 Task: Make in the project AgileCamp a sprint 'Regression Testing Sprint'. Create in the project AgileCamp a sprint 'Regression Testing Sprint'. Add in the project AgileCamp a sprint 'Regression Testing Sprint'
Action: Mouse moved to (1210, 212)
Screenshot: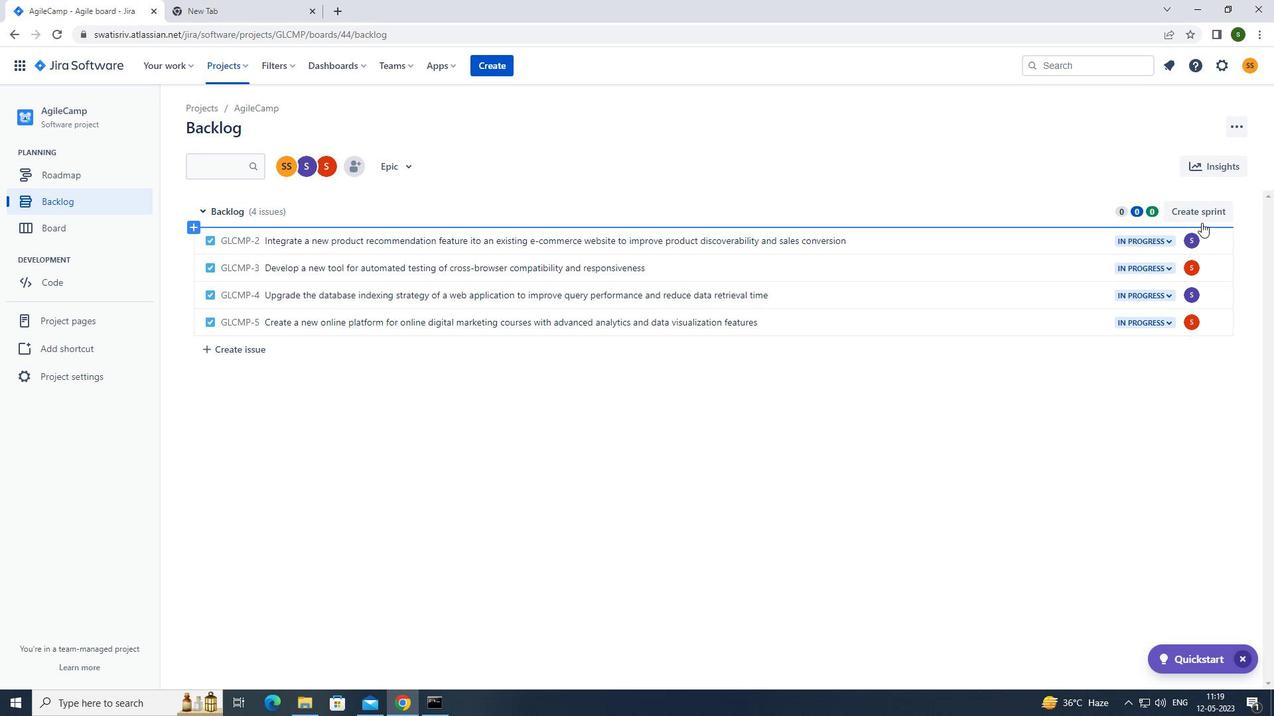 
Action: Mouse pressed left at (1210, 212)
Screenshot: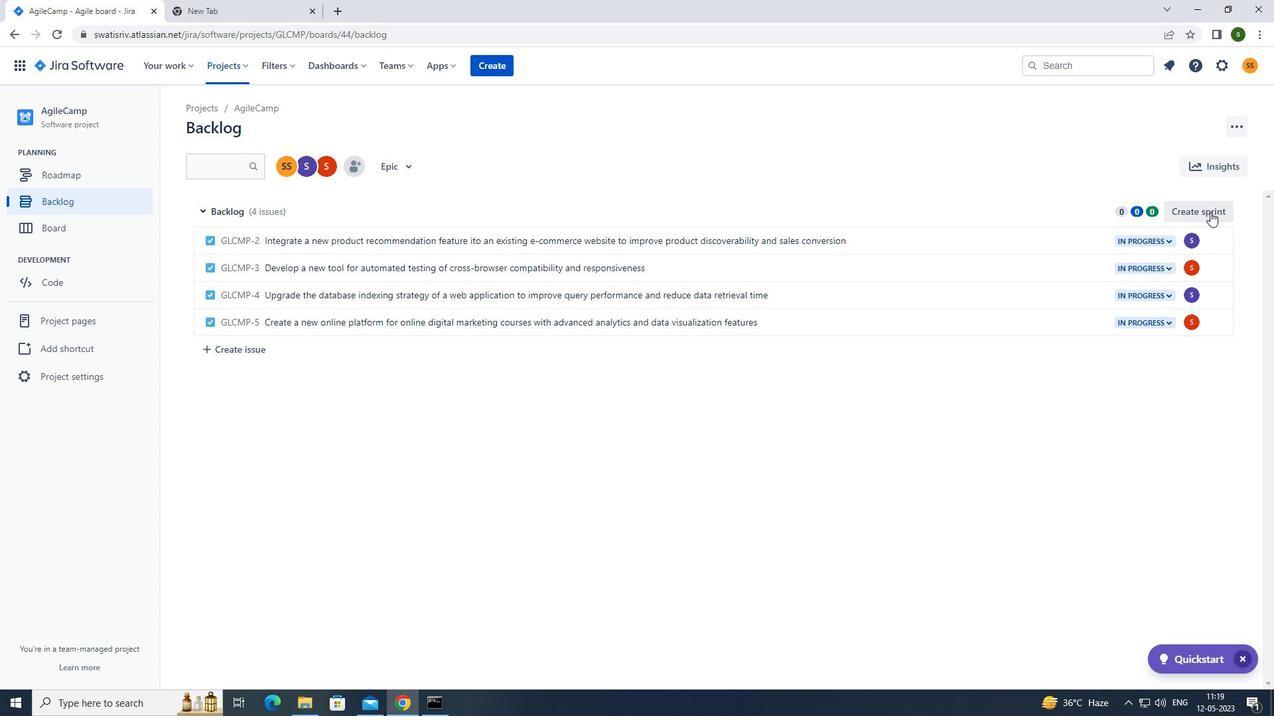 
Action: Mouse moved to (1223, 214)
Screenshot: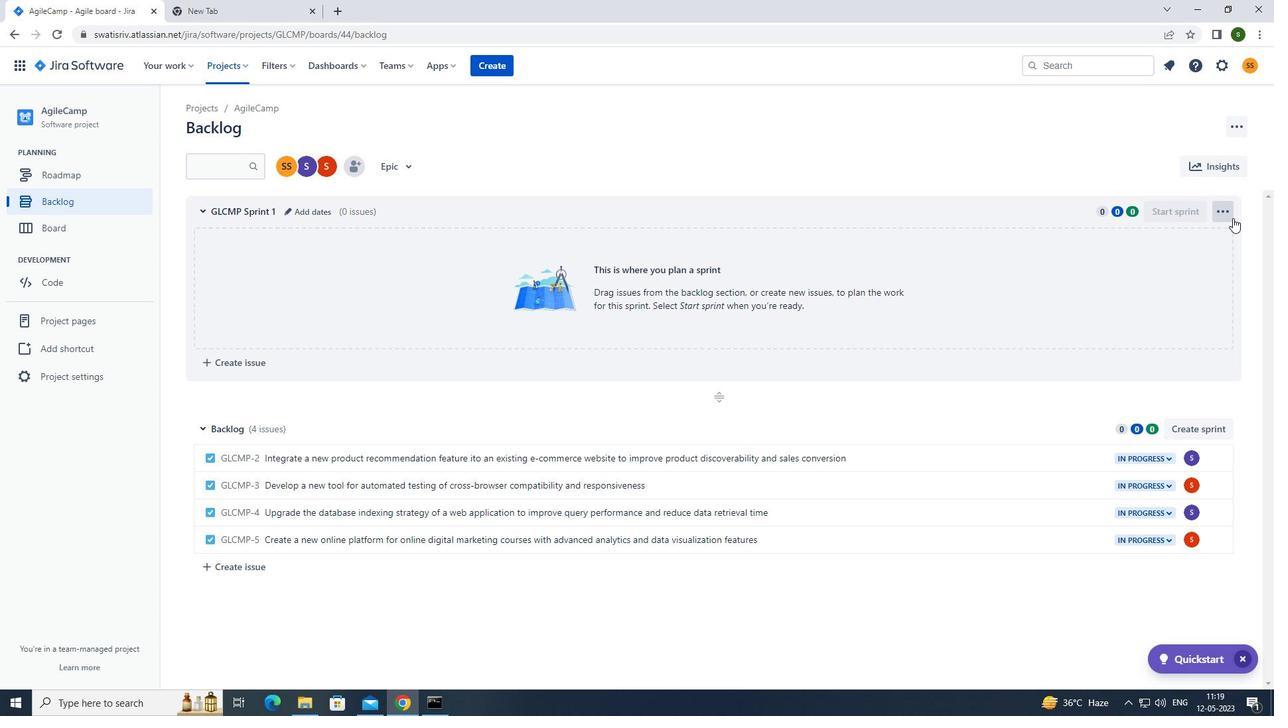 
Action: Mouse pressed left at (1223, 214)
Screenshot: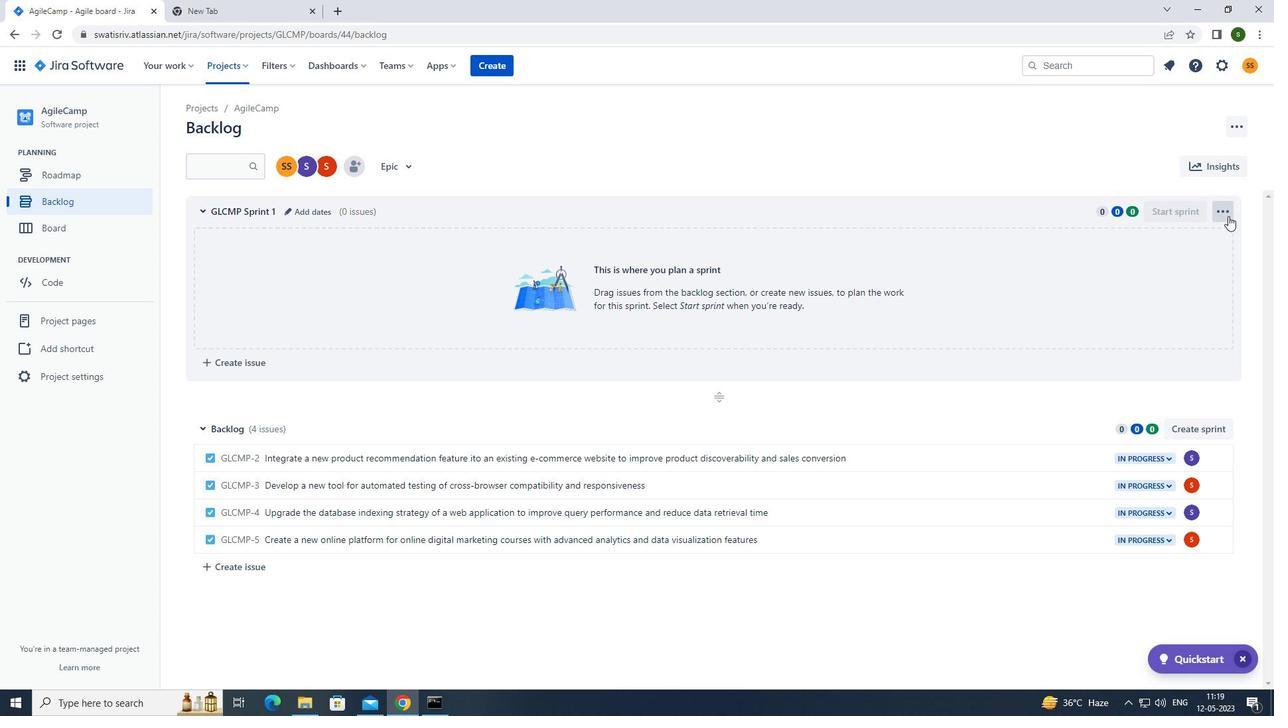 
Action: Mouse moved to (1202, 234)
Screenshot: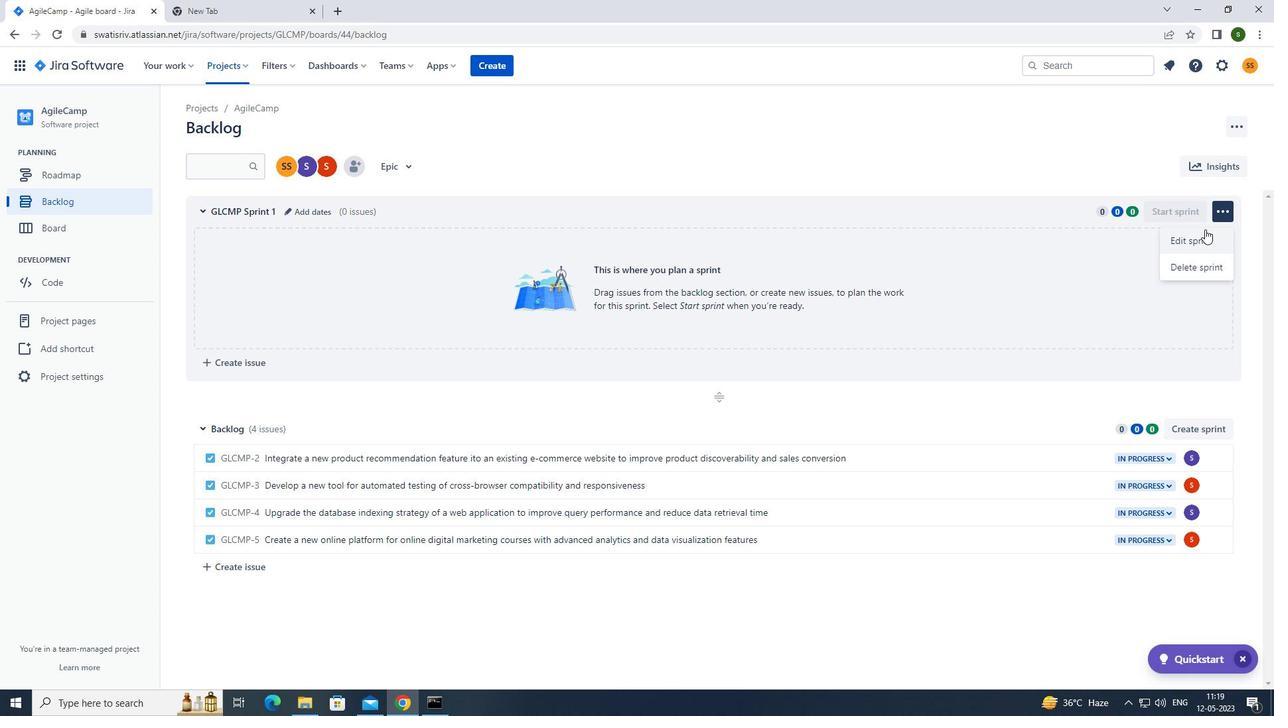 
Action: Mouse pressed left at (1202, 234)
Screenshot: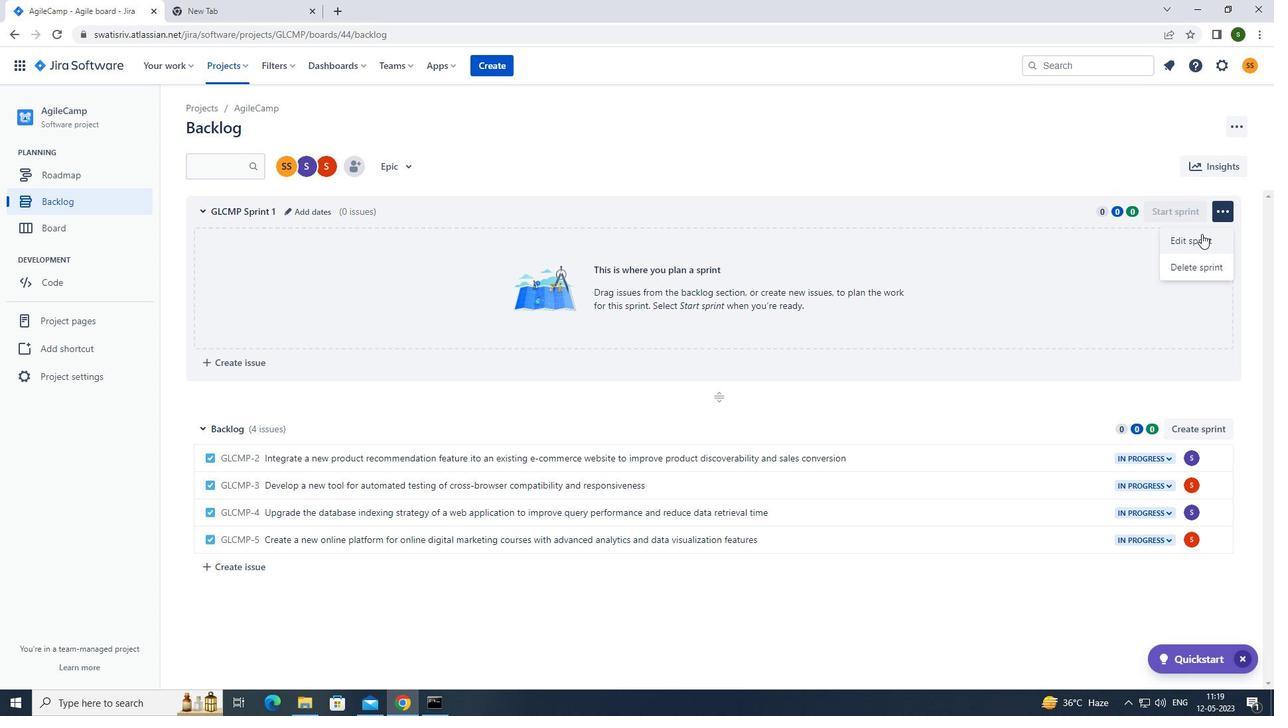 
Action: Mouse moved to (548, 157)
Screenshot: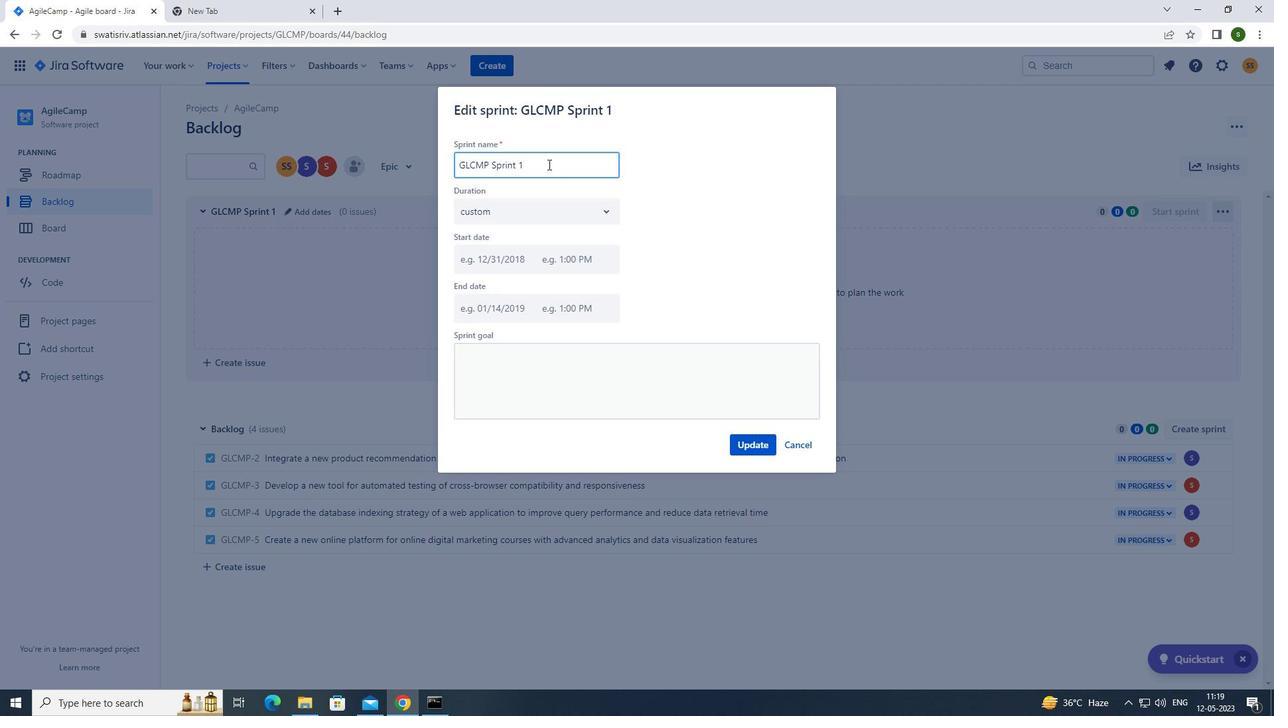 
Action: Key pressed <Key.backspace><Key.backspace><Key.backspace><Key.backspace><Key.backspace><Key.backspace><Key.backspace><Key.backspace><Key.backspace><Key.backspace><Key.backspace><Key.backspace><Key.backspace><Key.backspace><Key.backspace><Key.backspace><Key.backspace><Key.backspace><Key.backspace><Key.caps_lock>r<Key.caps_lock>egression<Key.space><Key.caps_lock>t<Key.caps_lock>esting<Key.space><Key.caps_lock>s<Key.caps_lock>print
Screenshot: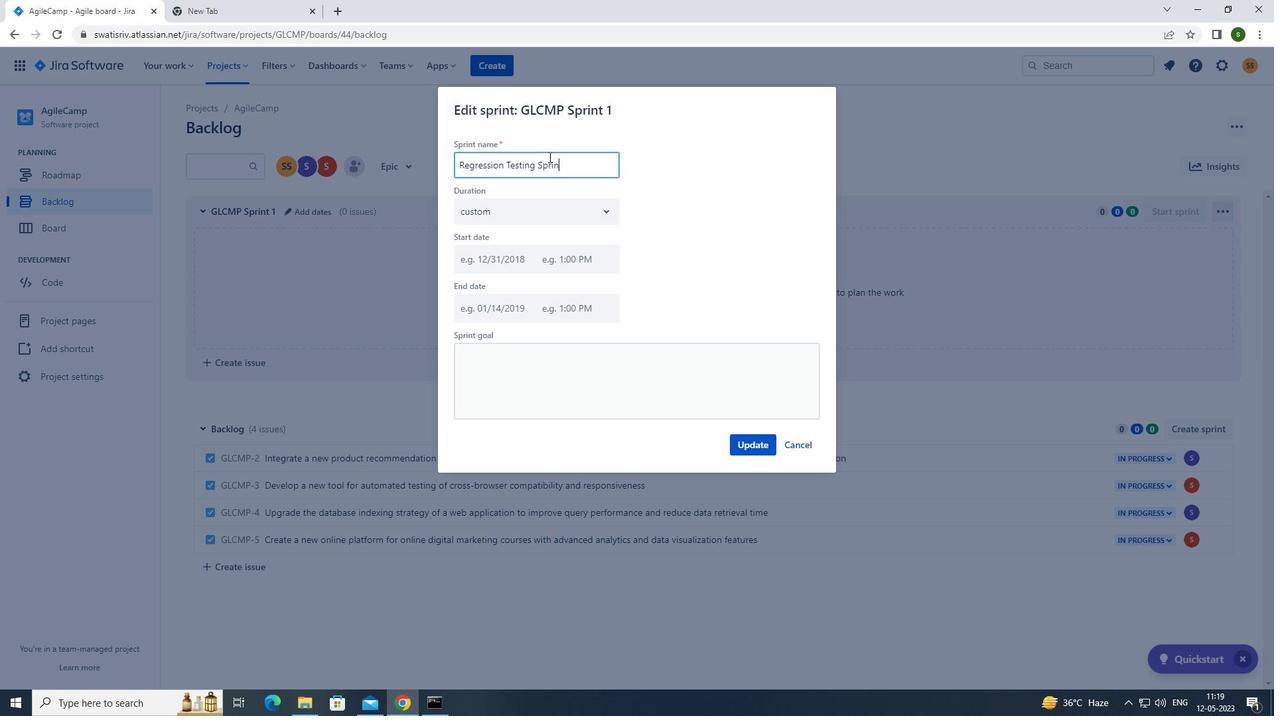 
Action: Mouse moved to (764, 443)
Screenshot: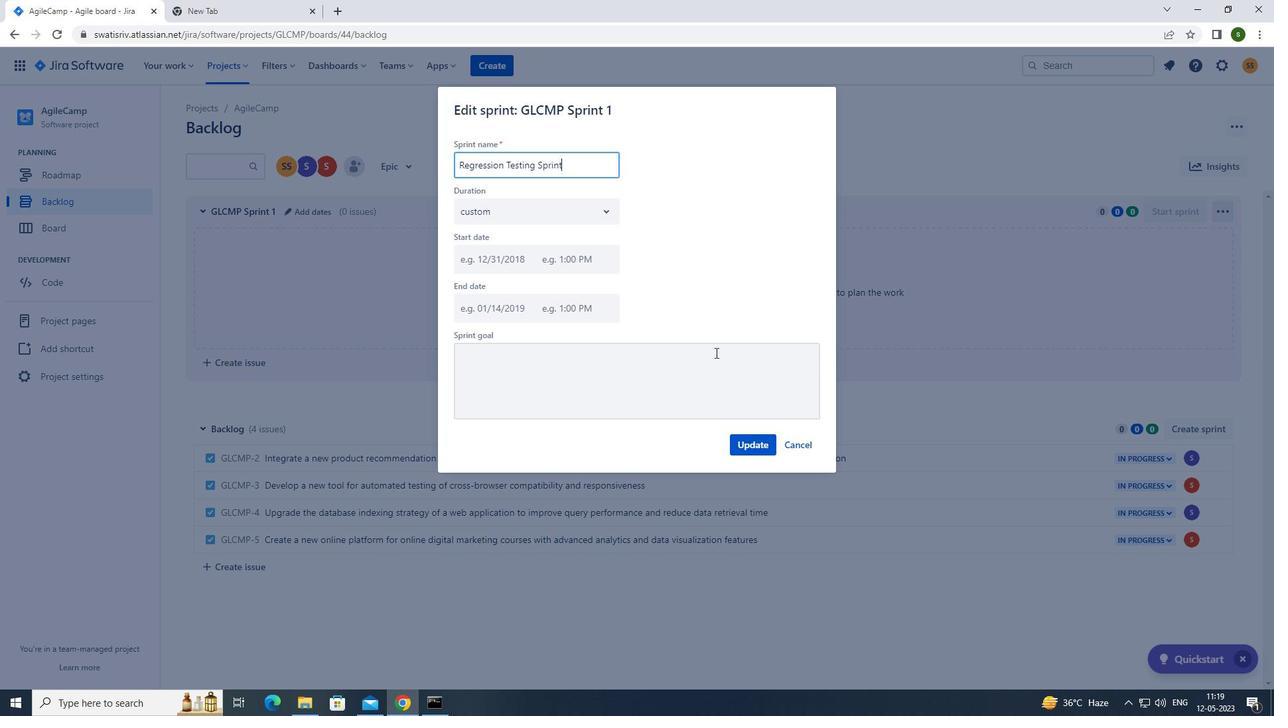 
Action: Mouse pressed left at (764, 443)
Screenshot: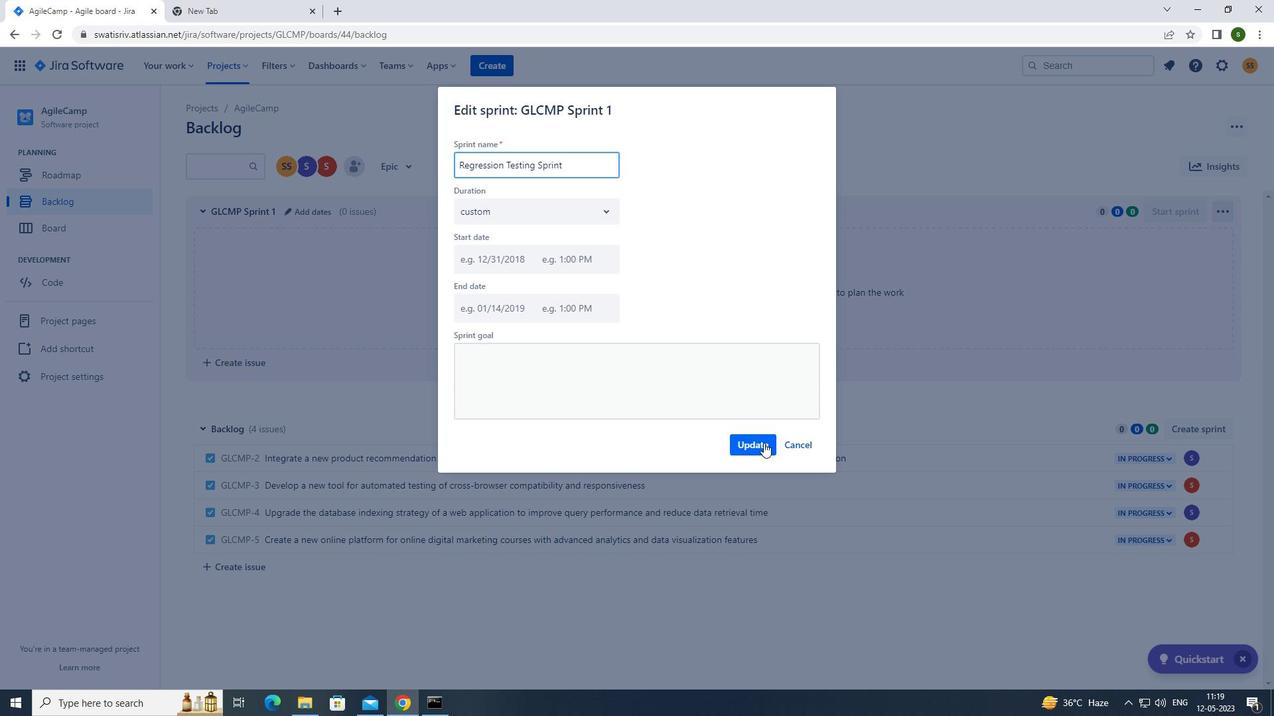 
Action: Mouse moved to (1208, 434)
Screenshot: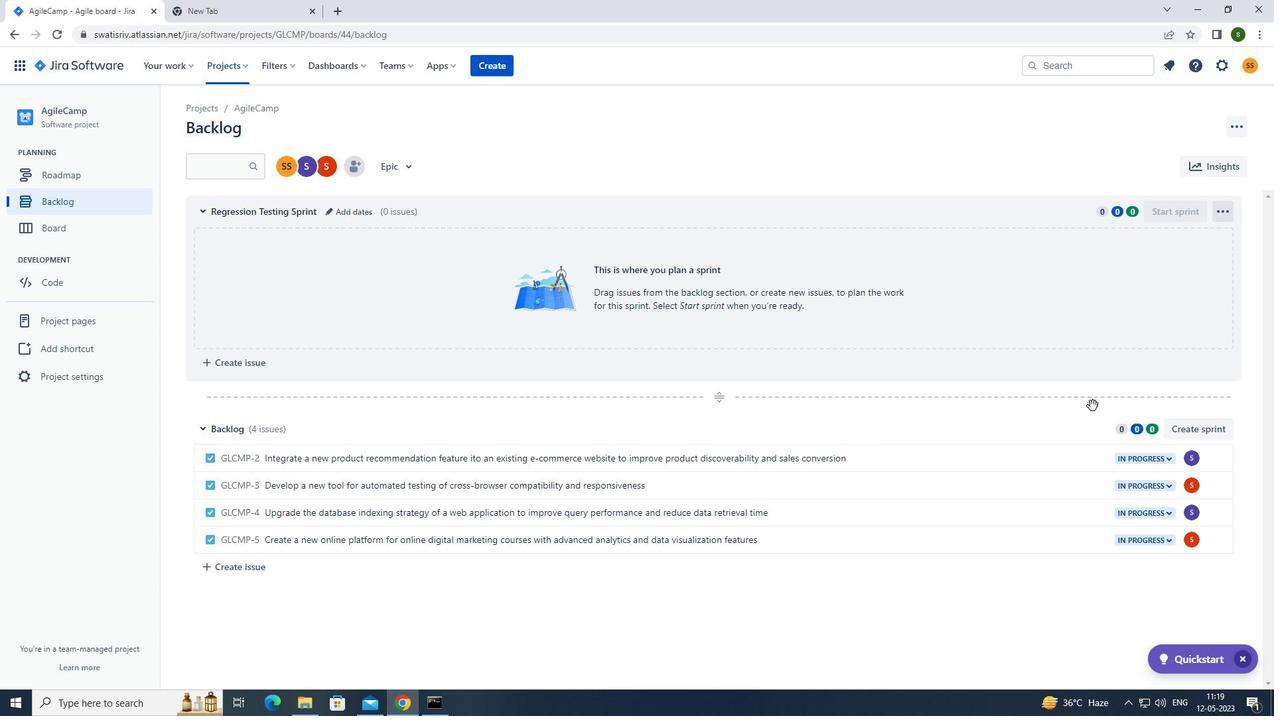 
Action: Mouse pressed left at (1208, 434)
Screenshot: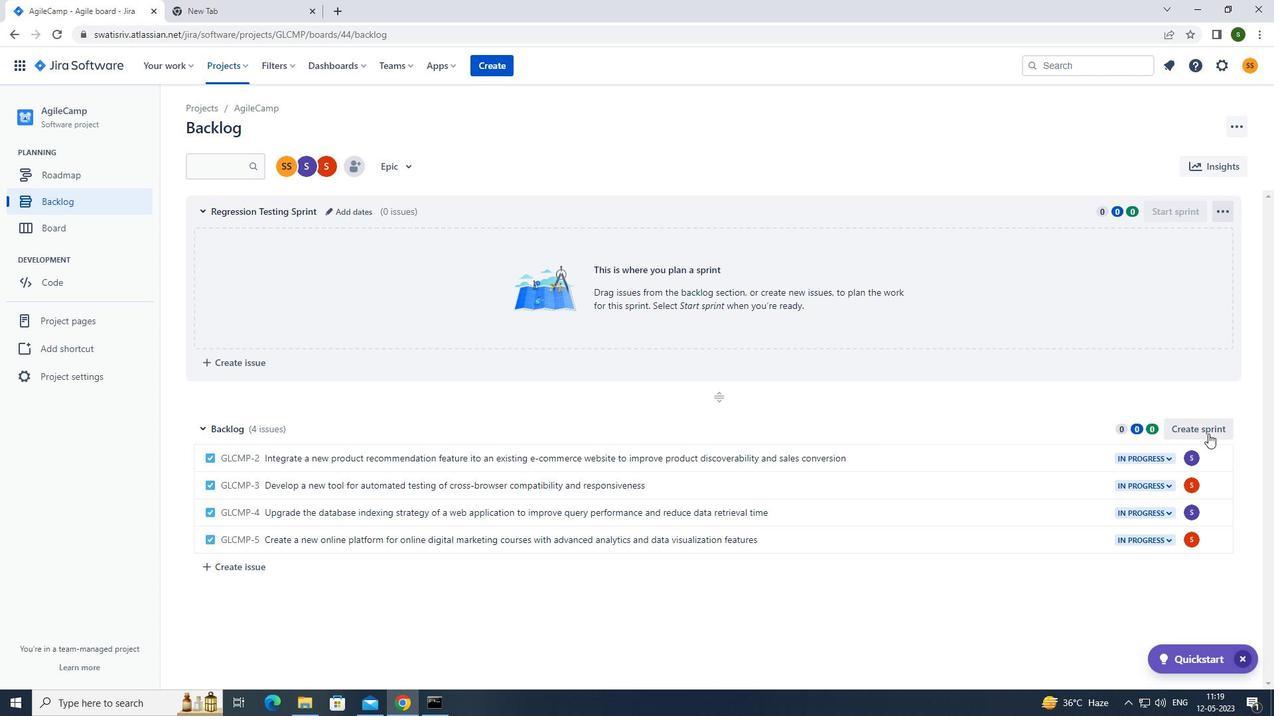 
Action: Mouse moved to (1232, 435)
Screenshot: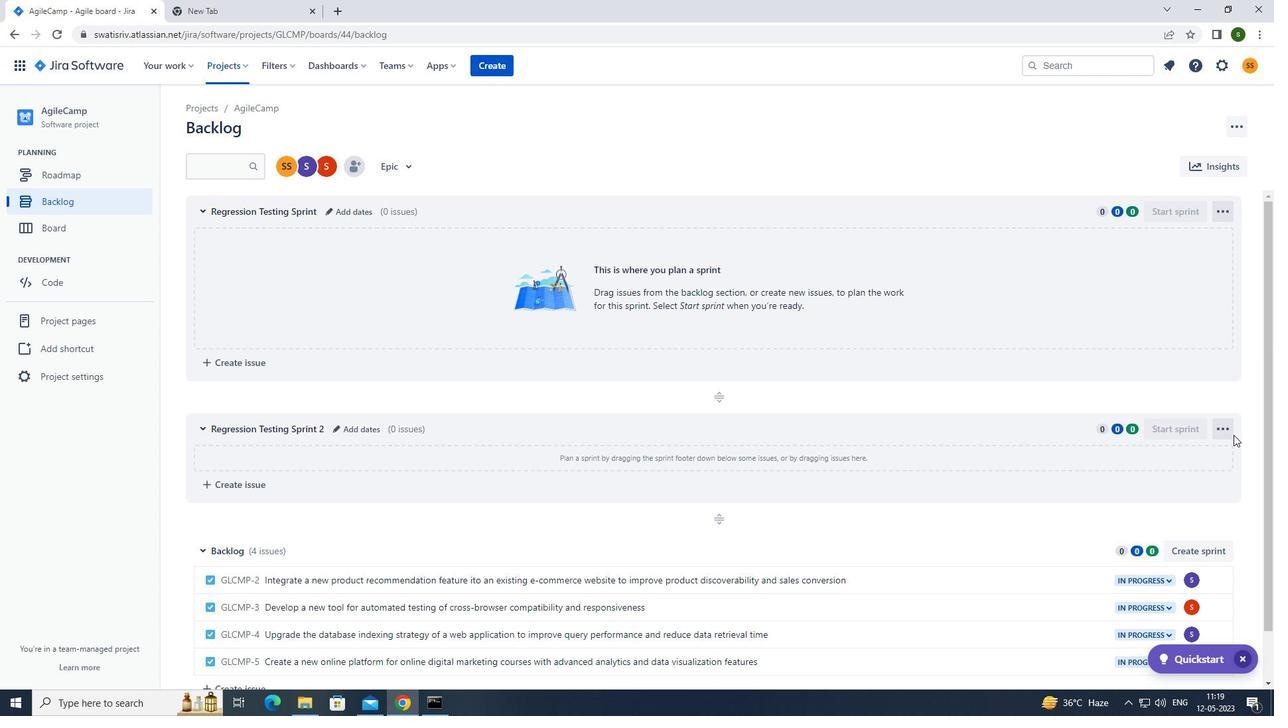 
Action: Mouse pressed left at (1232, 435)
Screenshot: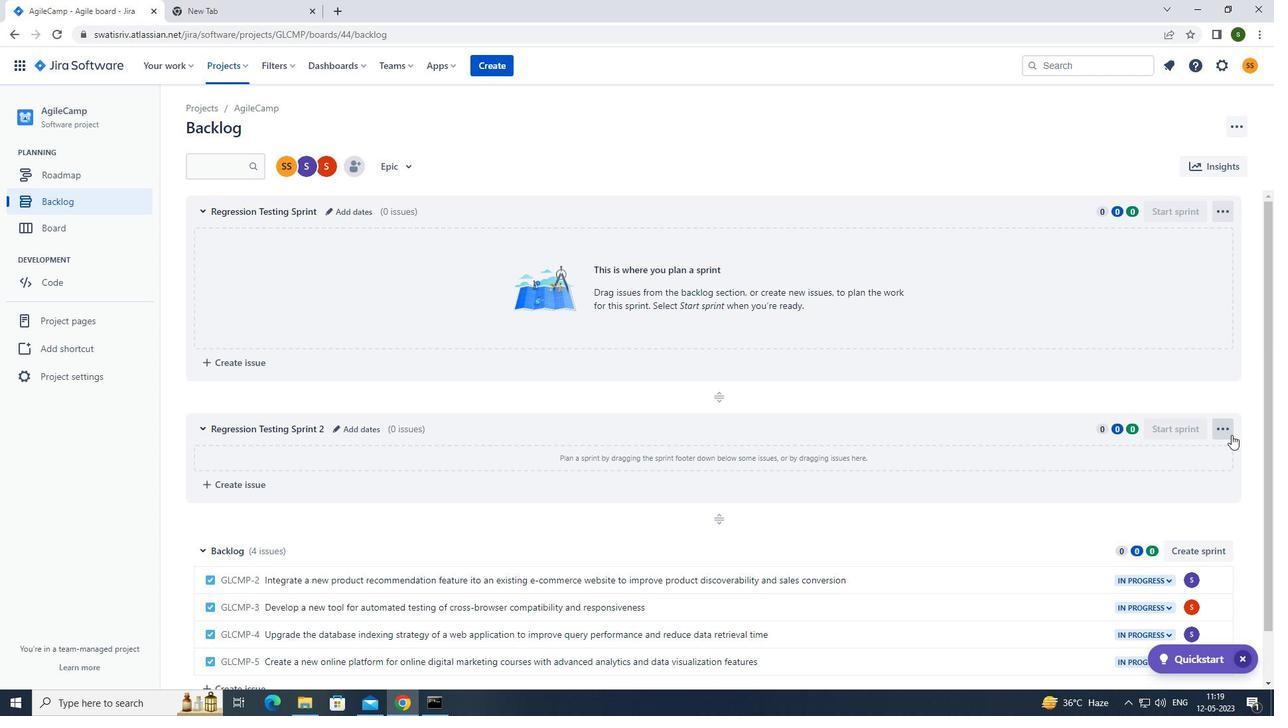 
Action: Mouse moved to (1196, 479)
Screenshot: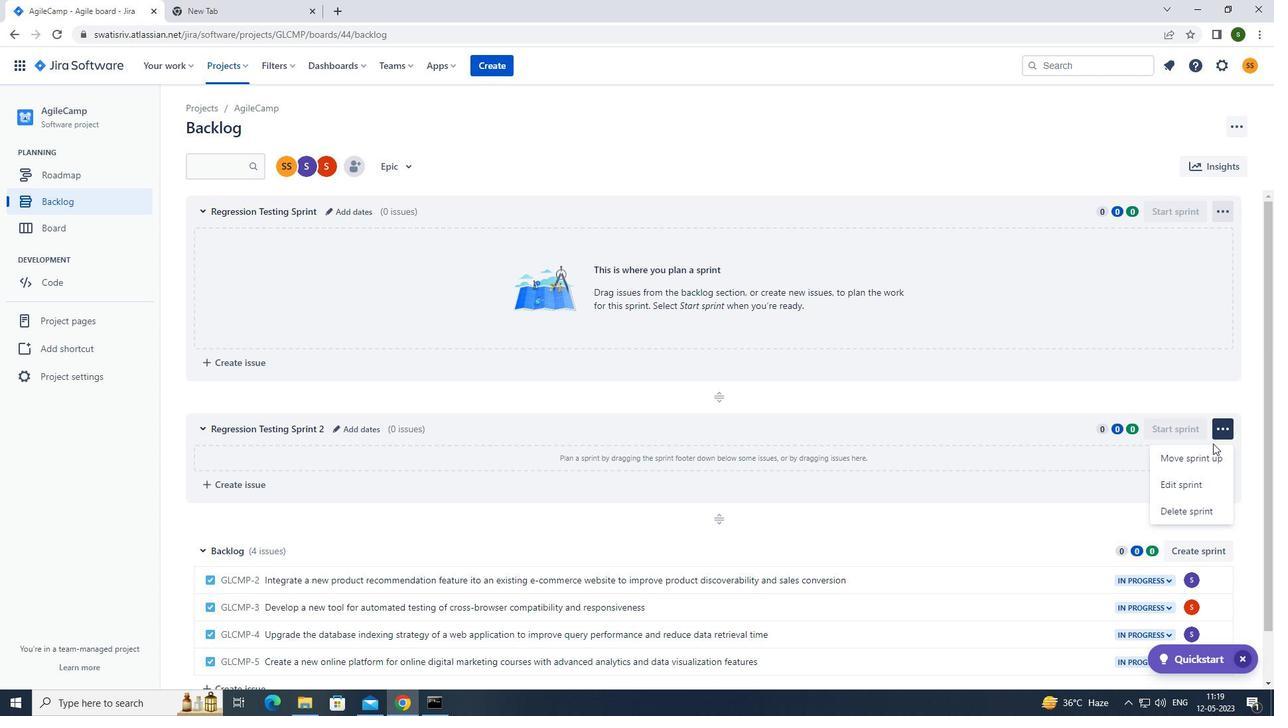 
Action: Mouse pressed left at (1196, 479)
Screenshot: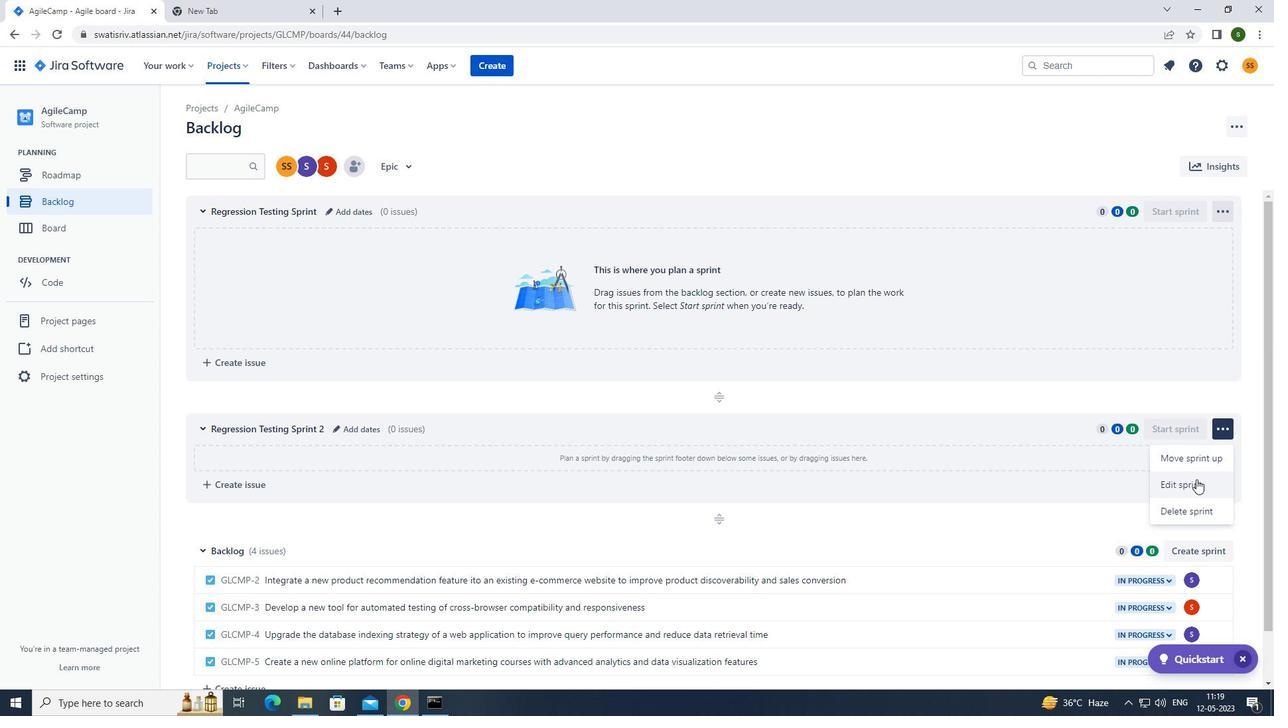 
Action: Mouse moved to (578, 165)
Screenshot: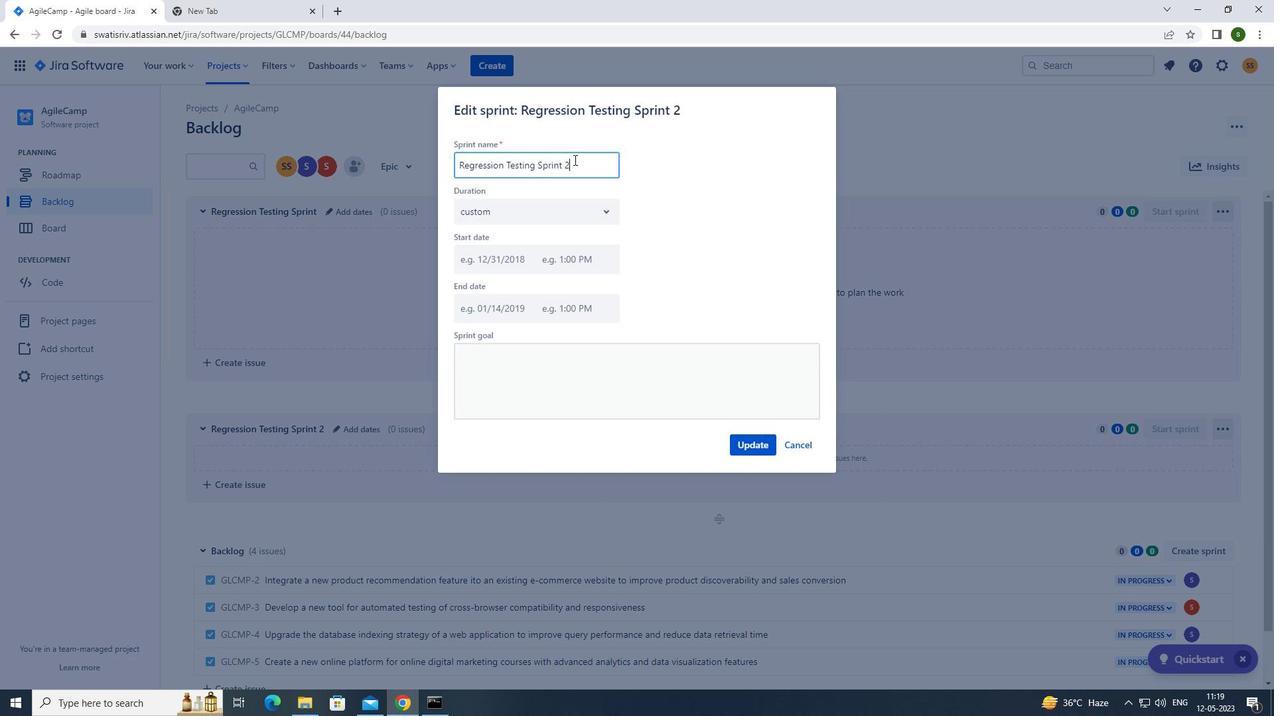 
Action: Key pressed <Key.backspace><Key.backspace><Key.backspace><Key.backspace><Key.backspace><Key.backspace><Key.backspace><Key.backspace><Key.backspace><Key.backspace><Key.backspace><Key.backspace><Key.backspace><Key.backspace><Key.backspace><Key.backspace><Key.backspace><Key.backspace><Key.backspace><Key.backspace><Key.backspace><Key.backspace><Key.backspace><Key.backspace><Key.backspace><Key.backspace><Key.backspace><Key.backspace><Key.backspace><Key.backspace><Key.backspace><Key.caps_lock>r<Key.caps_lock>egression<Key.space><Key.caps_lock>t<Key.caps_lock>esting<Key.space><Key.caps_lock>s<Key.caps_lock>print
Screenshot: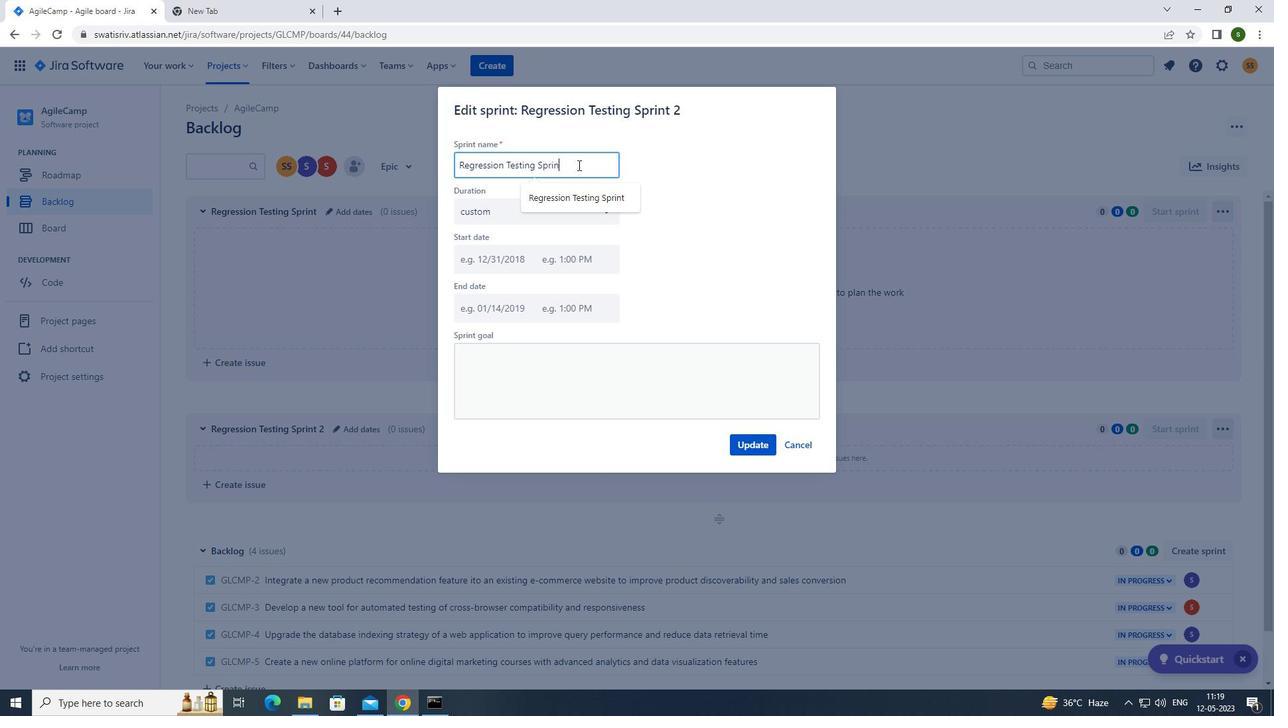 
Action: Mouse moved to (751, 438)
Screenshot: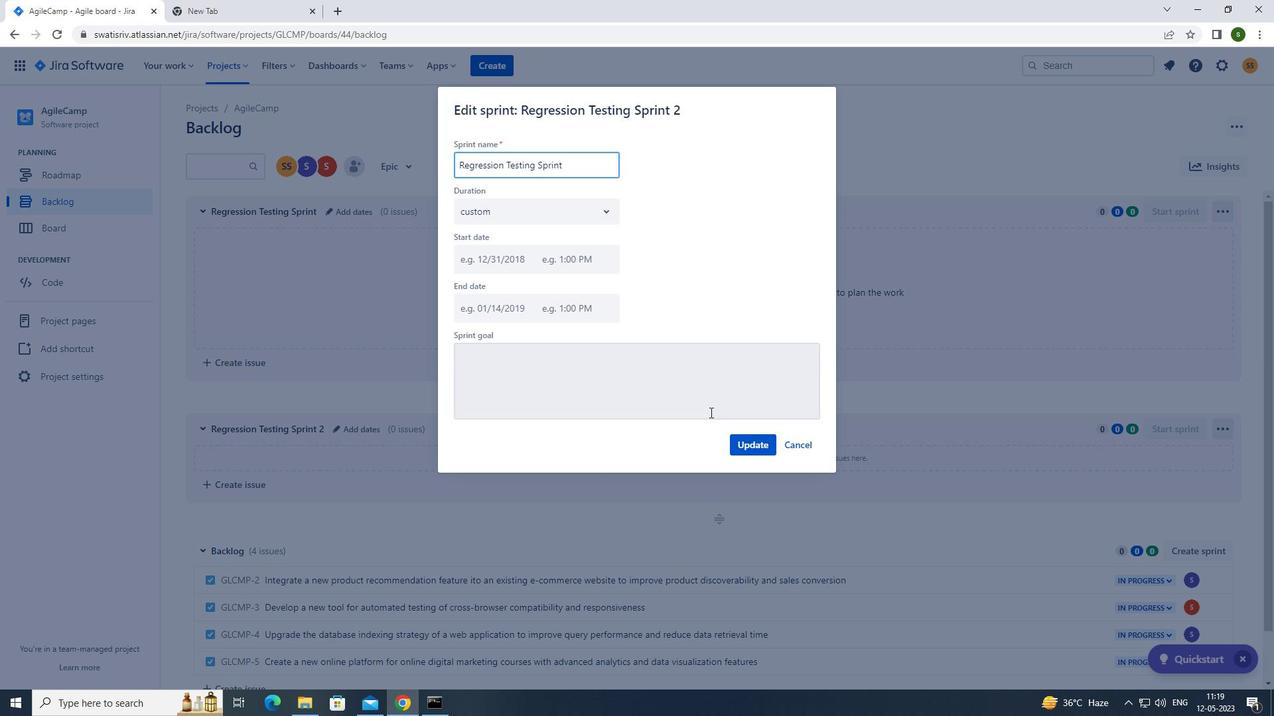 
Action: Mouse pressed left at (751, 438)
Screenshot: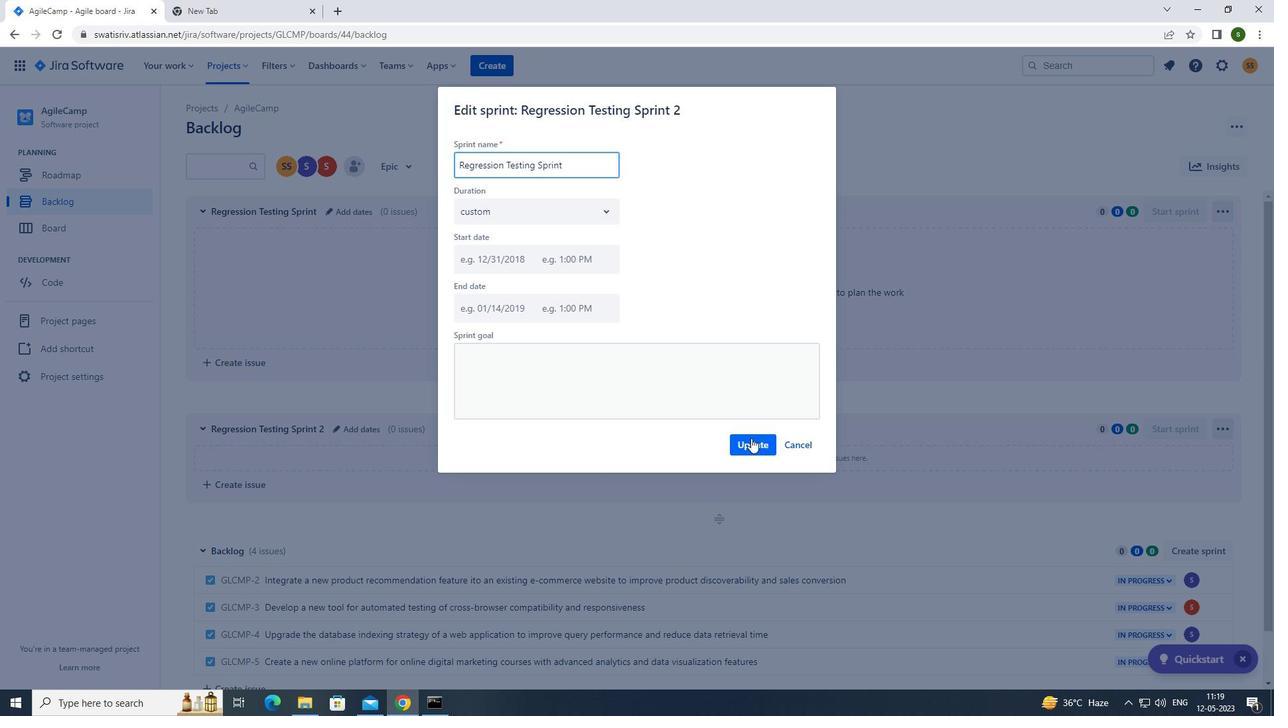 
Action: Mouse moved to (1197, 554)
Screenshot: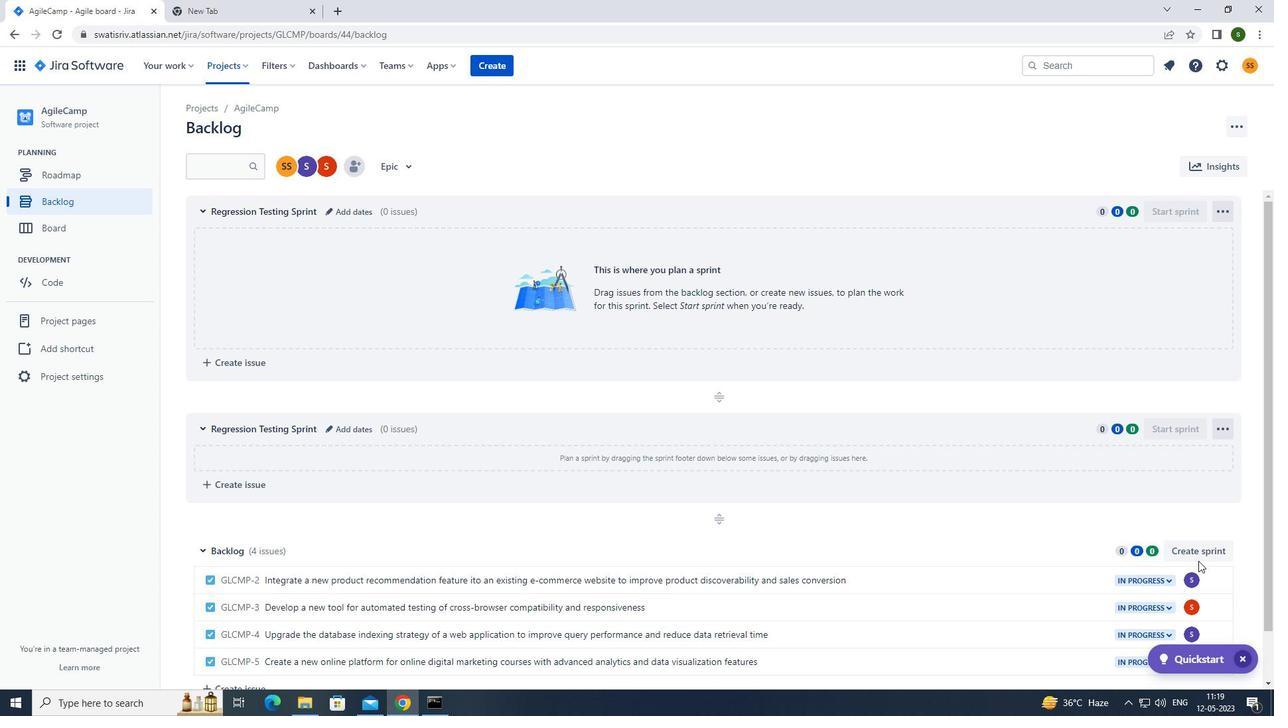 
Action: Mouse pressed left at (1197, 554)
Screenshot: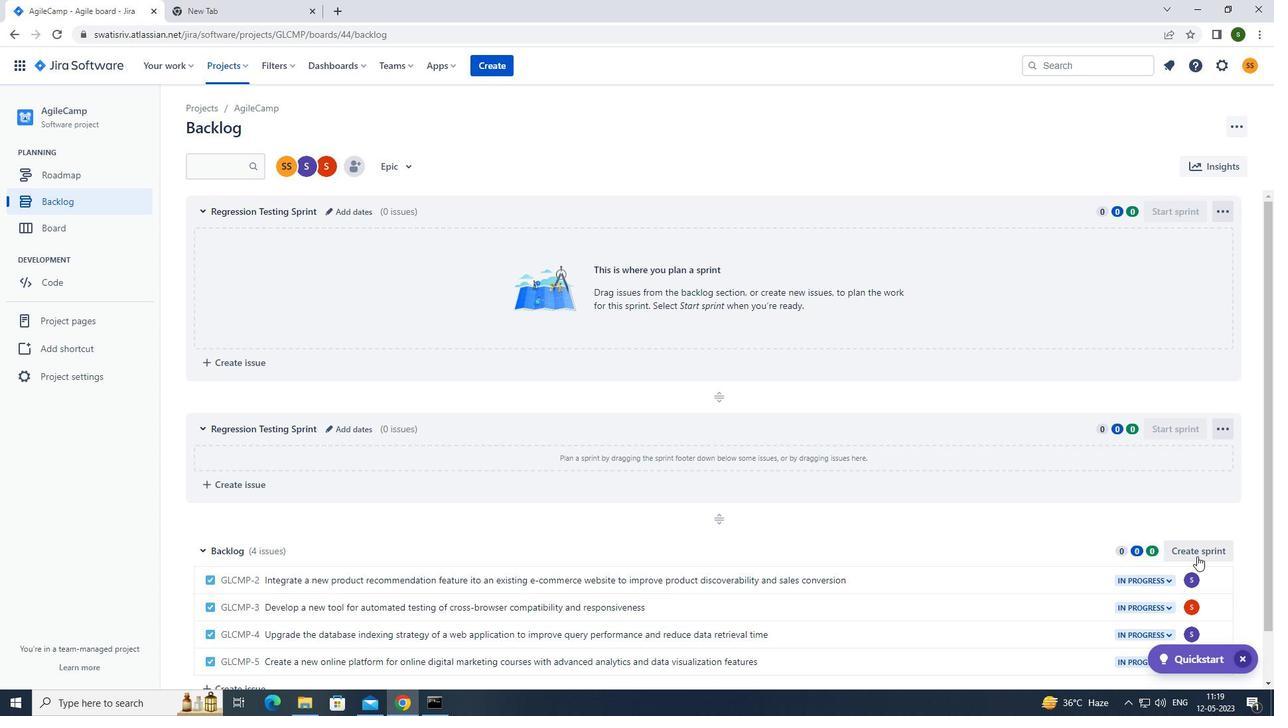 
Action: Mouse moved to (1223, 551)
Screenshot: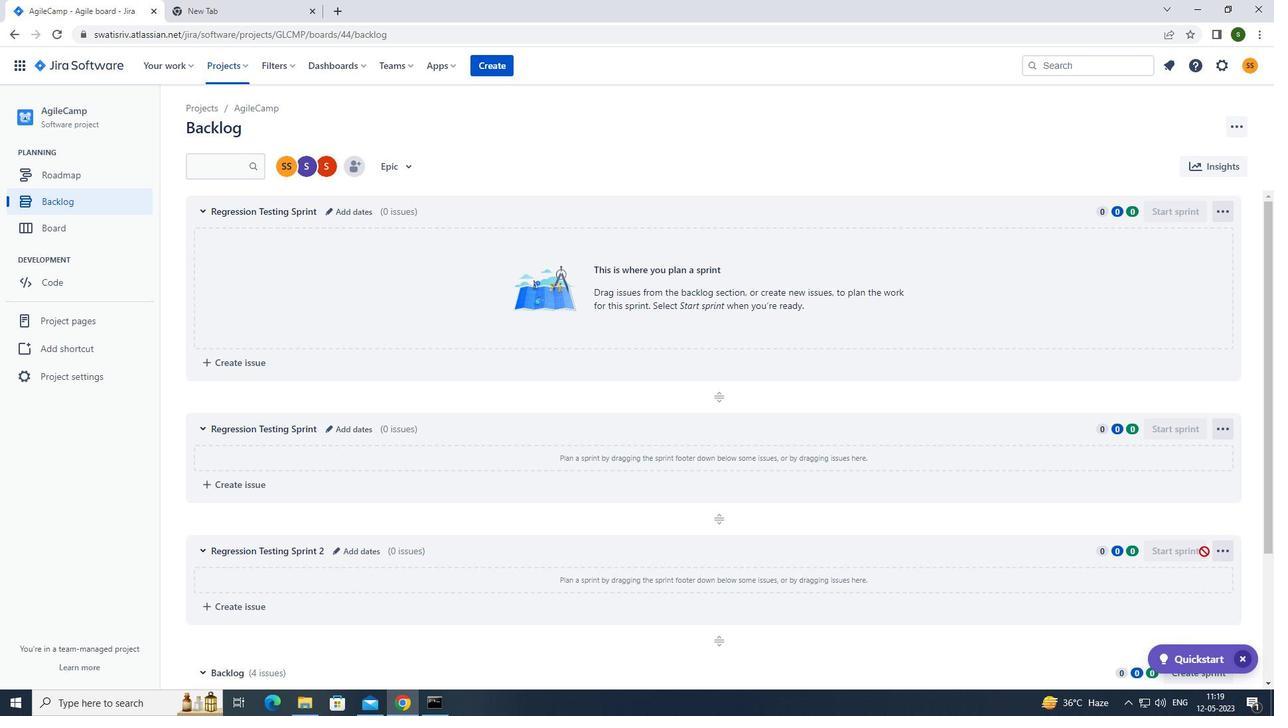 
Action: Mouse pressed left at (1223, 551)
Screenshot: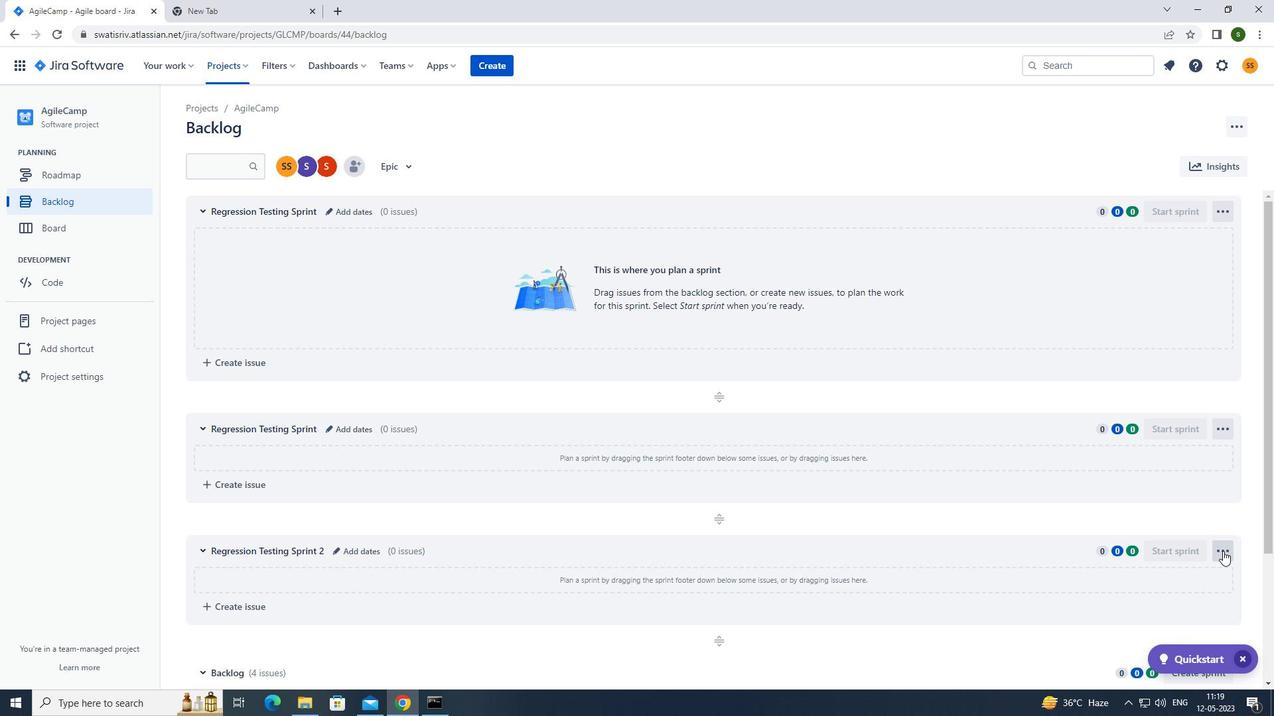 
Action: Mouse moved to (1190, 604)
Screenshot: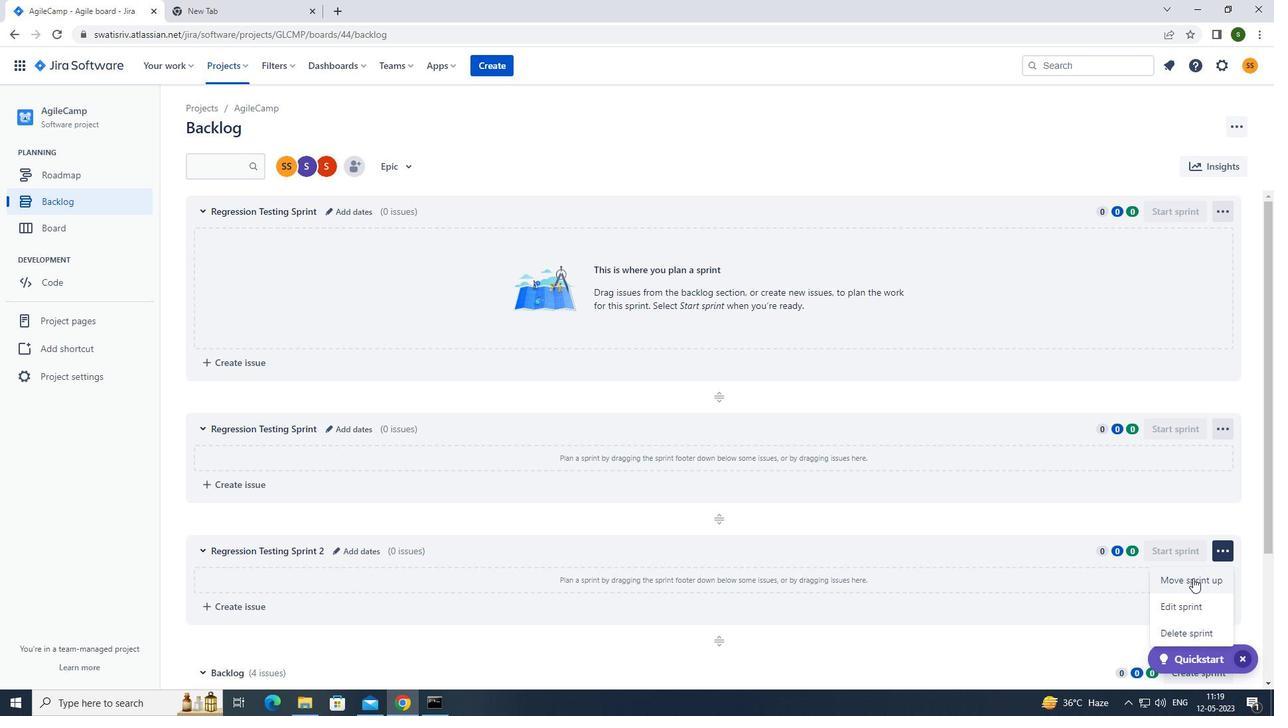 
Action: Mouse pressed left at (1190, 604)
Screenshot: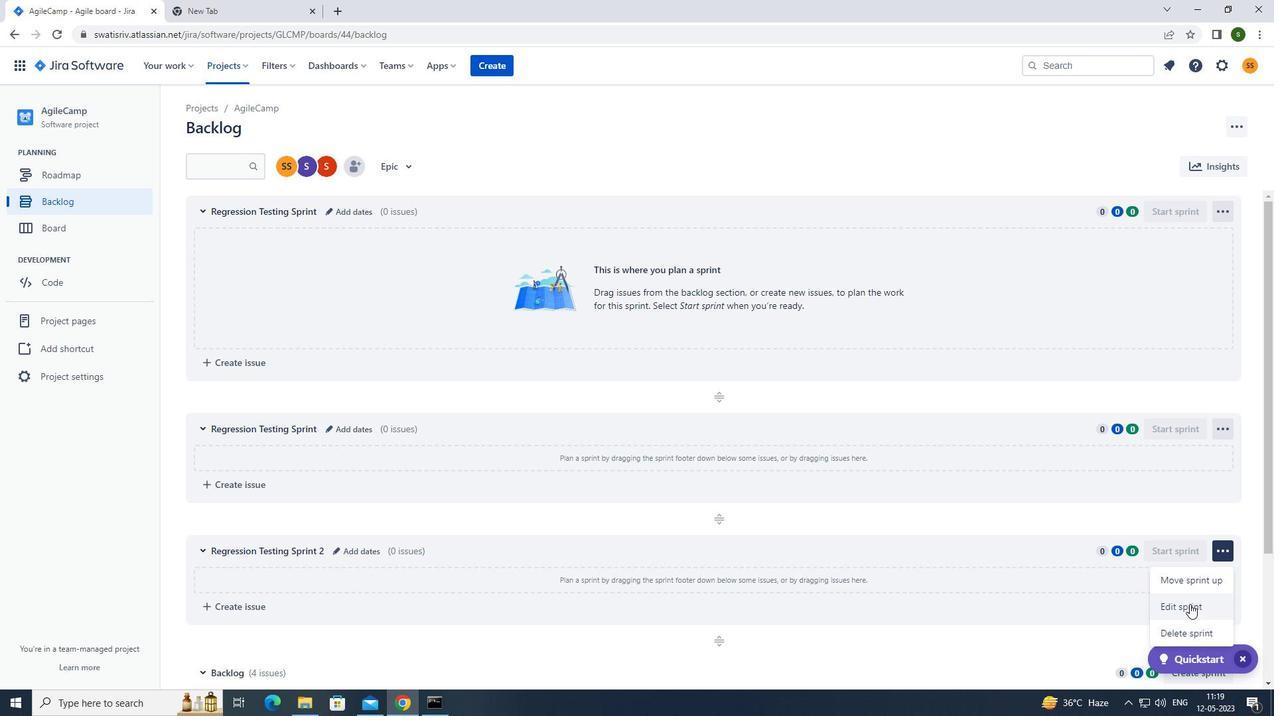 
Action: Mouse moved to (608, 169)
Screenshot: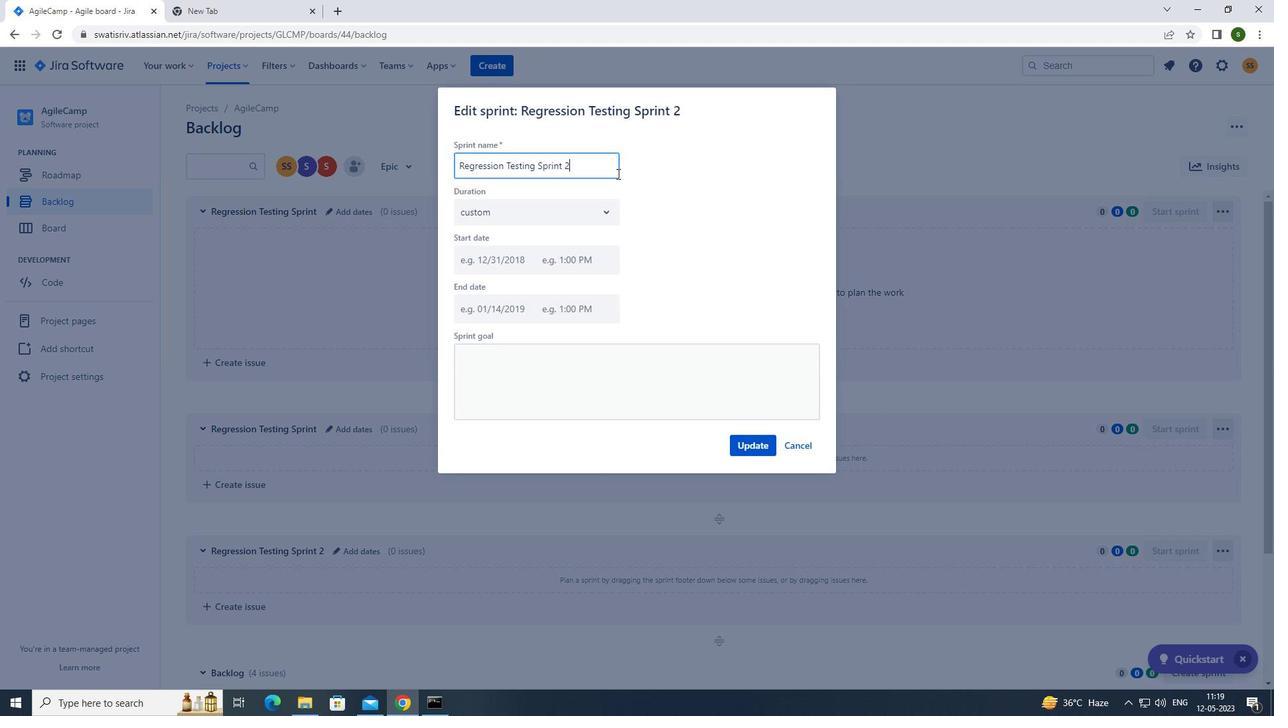 
Action: Key pressed <Key.backspace><Key.backspace><Key.backspace><Key.backspace><Key.backspace><Key.backspace><Key.backspace><Key.backspace><Key.backspace><Key.backspace><Key.backspace><Key.backspace><Key.backspace><Key.backspace><Key.backspace><Key.backspace><Key.backspace><Key.backspace><Key.backspace><Key.backspace><Key.backspace><Key.backspace><Key.backspace><Key.backspace><Key.backspace><Key.backspace><Key.backspace><Key.backspace><Key.backspace><Key.backspace><Key.backspace><Key.backspace><Key.backspace><Key.backspace><Key.backspace><Key.backspace><Key.backspace><Key.caps_lock>r<Key.caps_lock>egression<Key.space><Key.caps_lock>t<Key.caps_lock>esting<Key.space><Key.caps_lock>s<Key.caps_lock>print
Screenshot: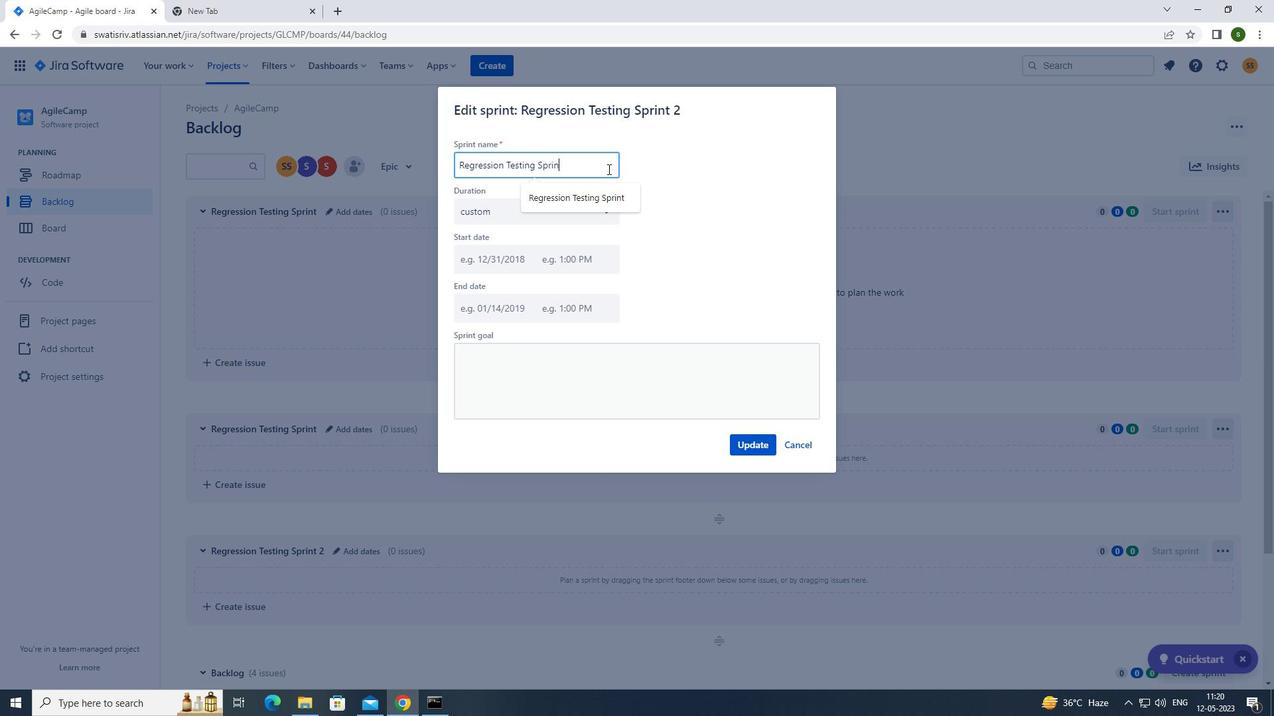
Action: Mouse moved to (742, 443)
Screenshot: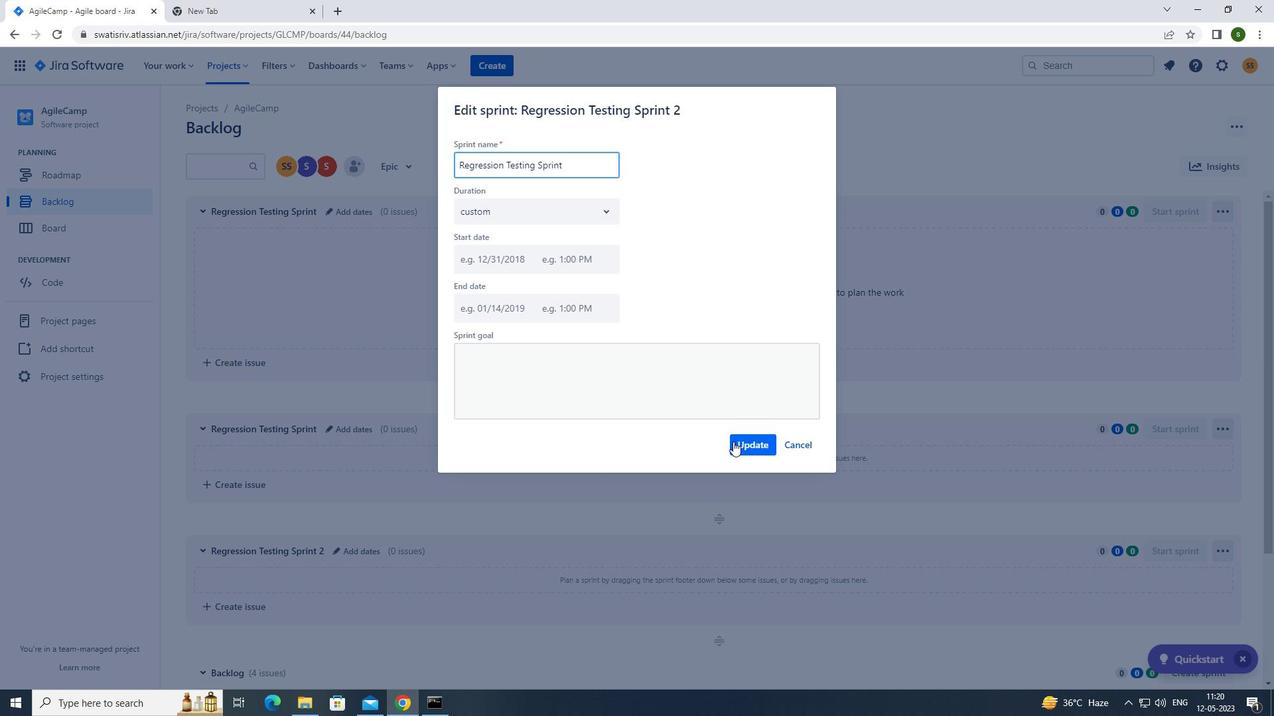 
Action: Mouse pressed left at (742, 443)
Screenshot: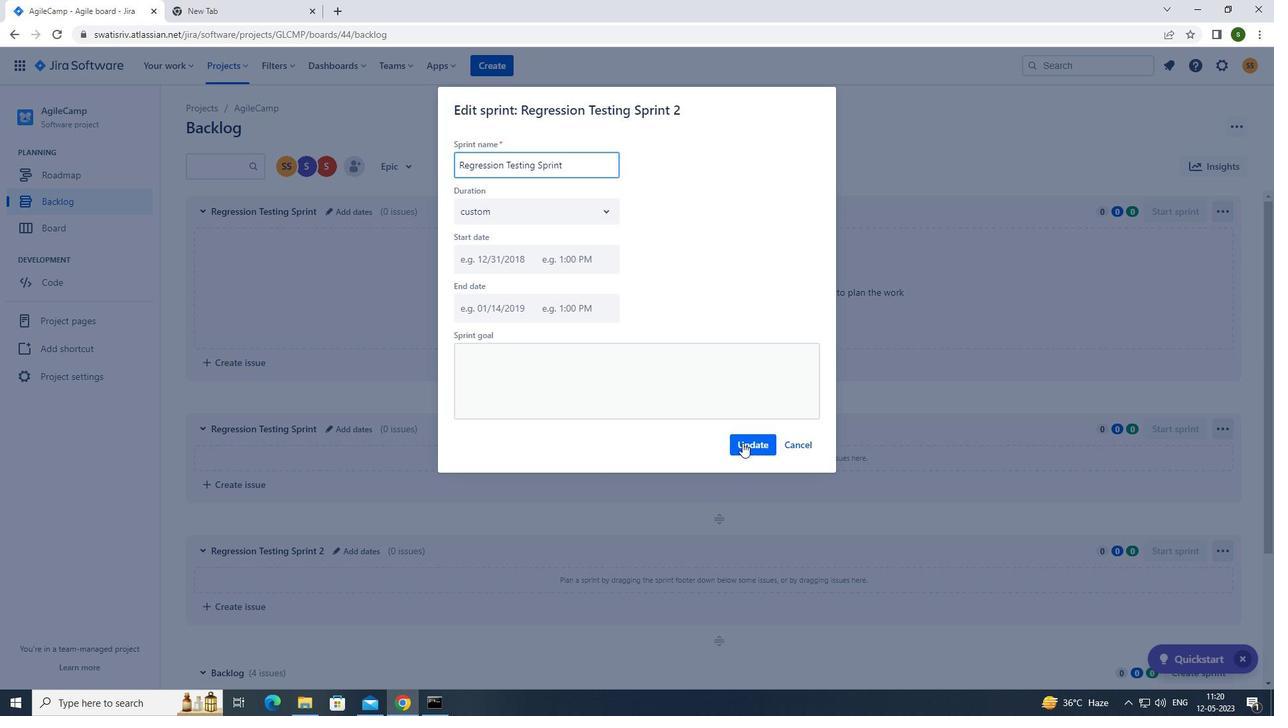 
